 Task: Navigate to the People section in Outlook to view your contacts.
Action: Mouse moved to (27, 108)
Screenshot: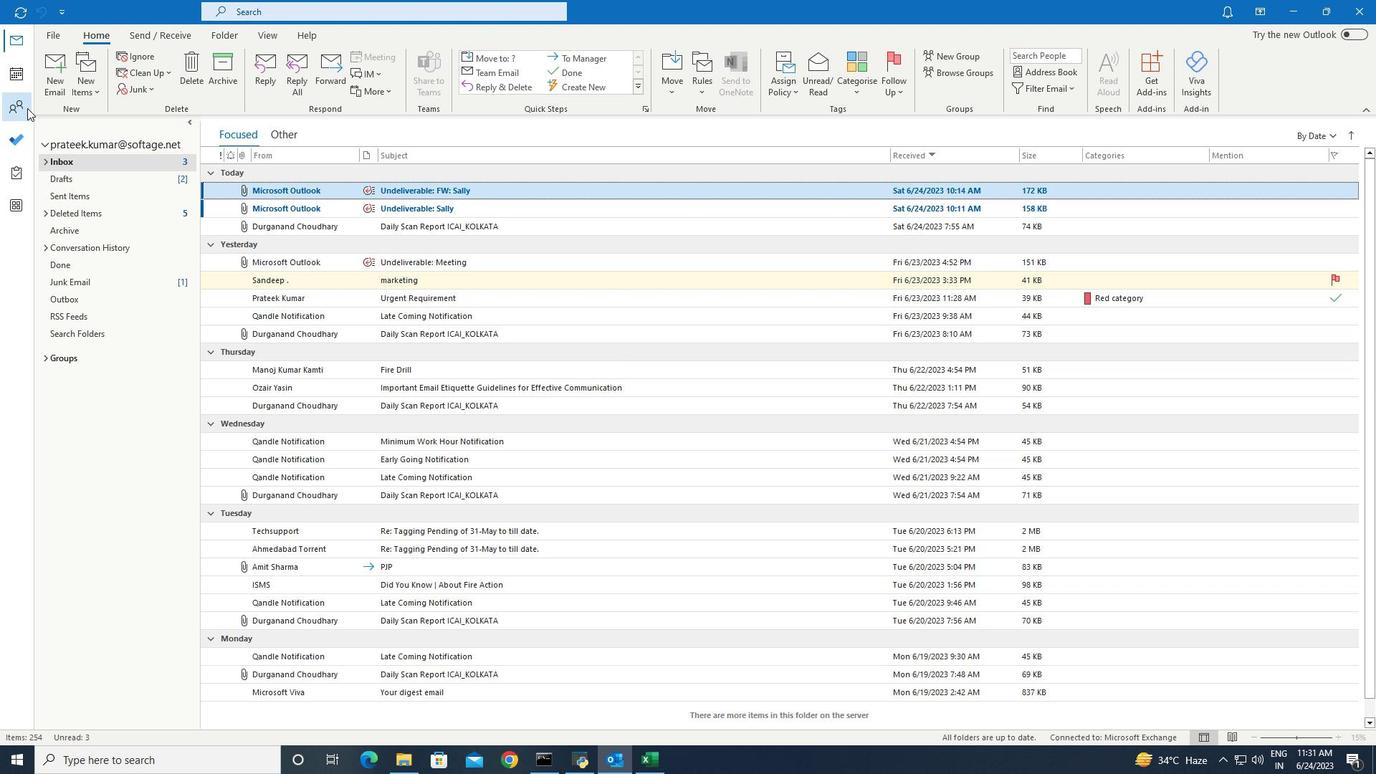
Action: Mouse pressed left at (27, 108)
Screenshot: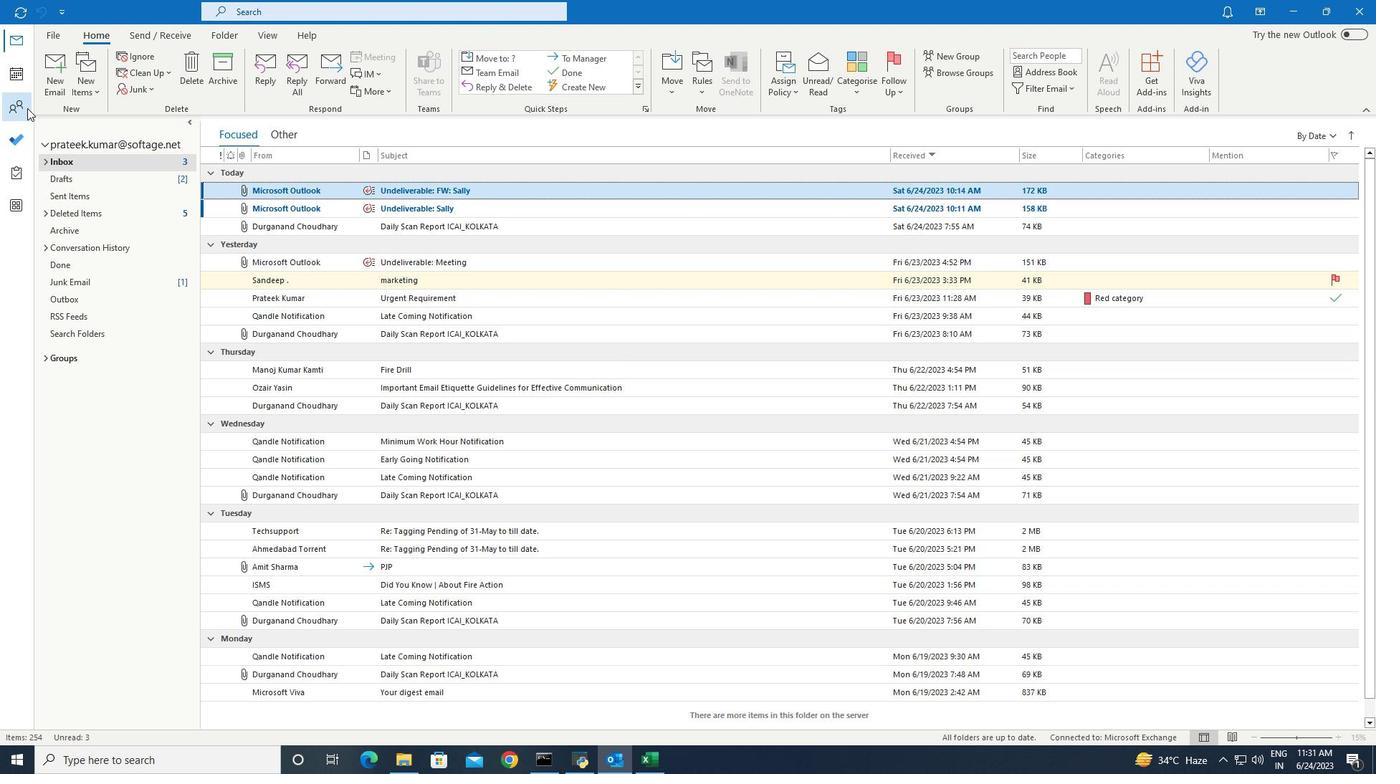 
Action: Mouse moved to (265, 35)
Screenshot: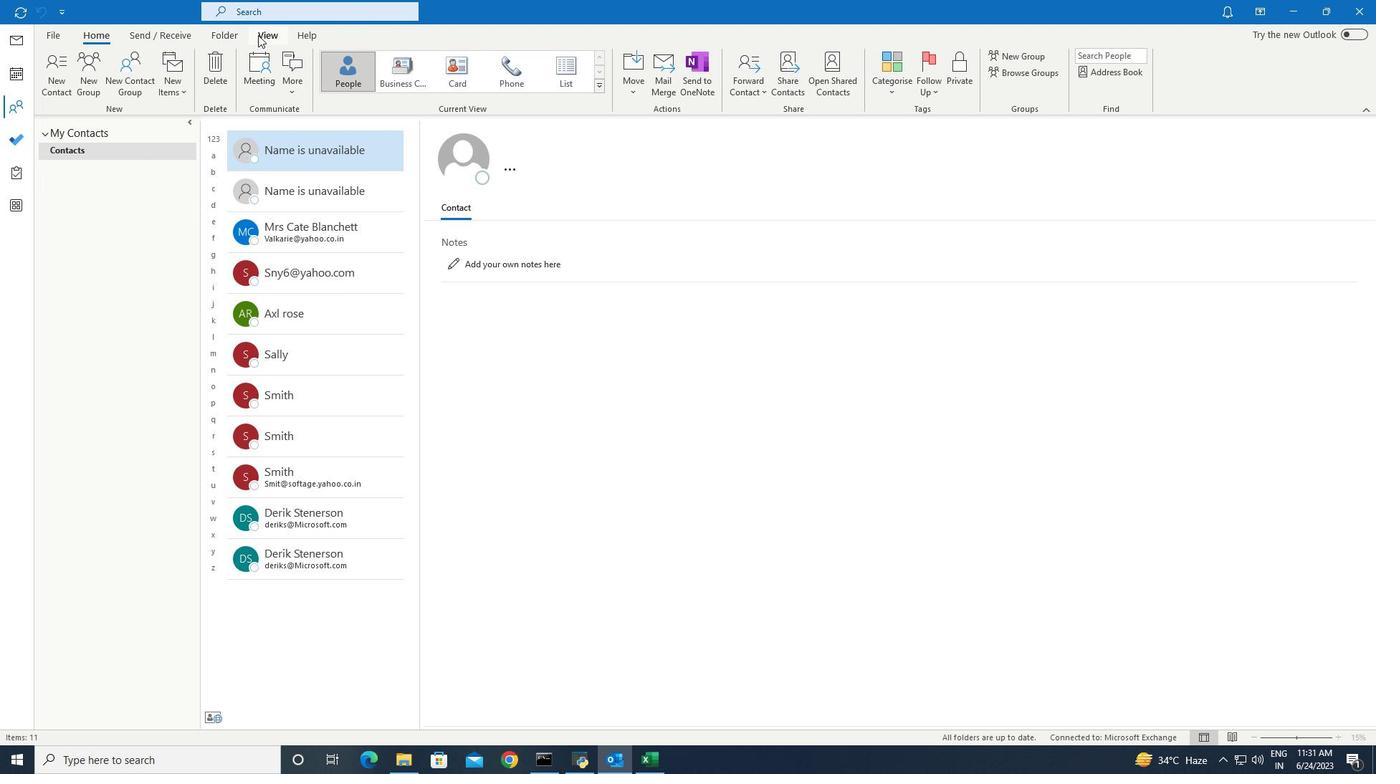 
Action: Mouse pressed left at (265, 35)
Screenshot: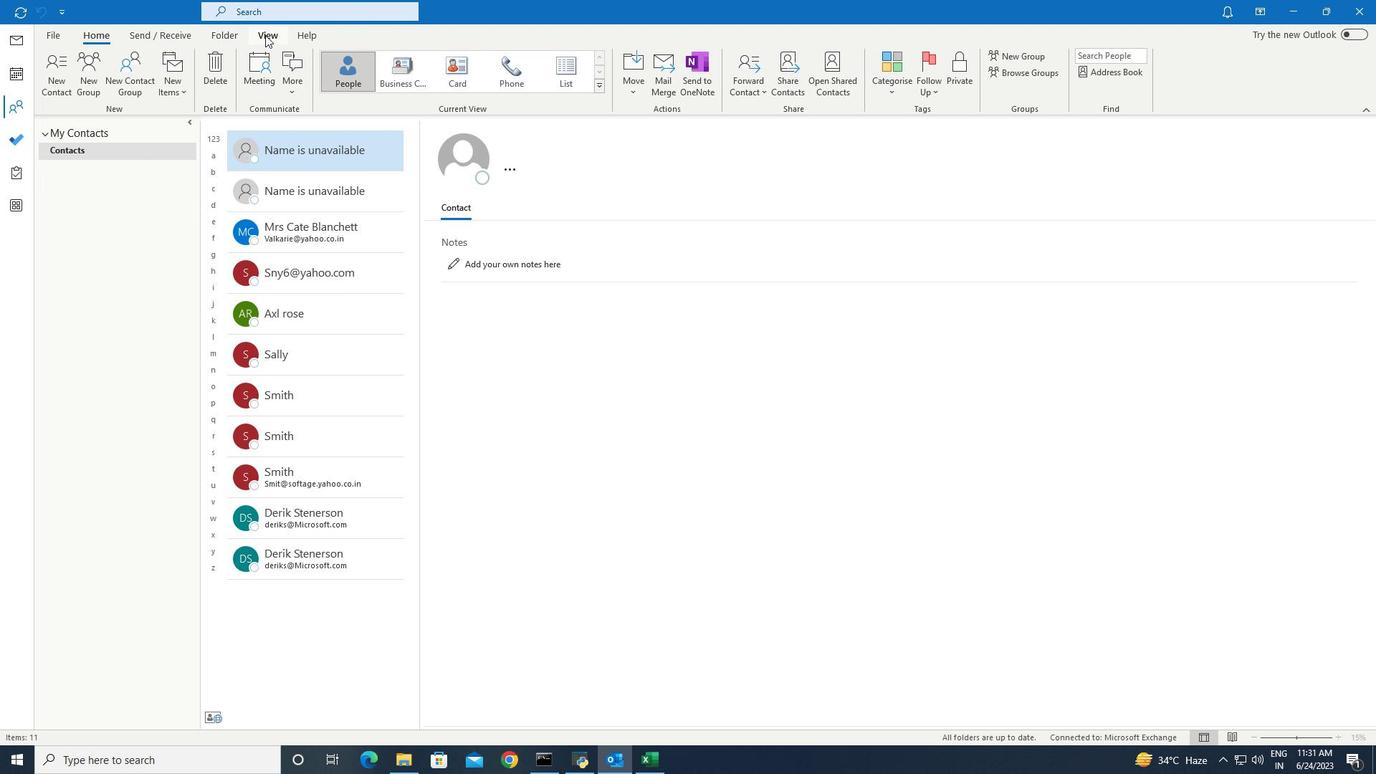 
Action: Mouse moved to (65, 81)
Screenshot: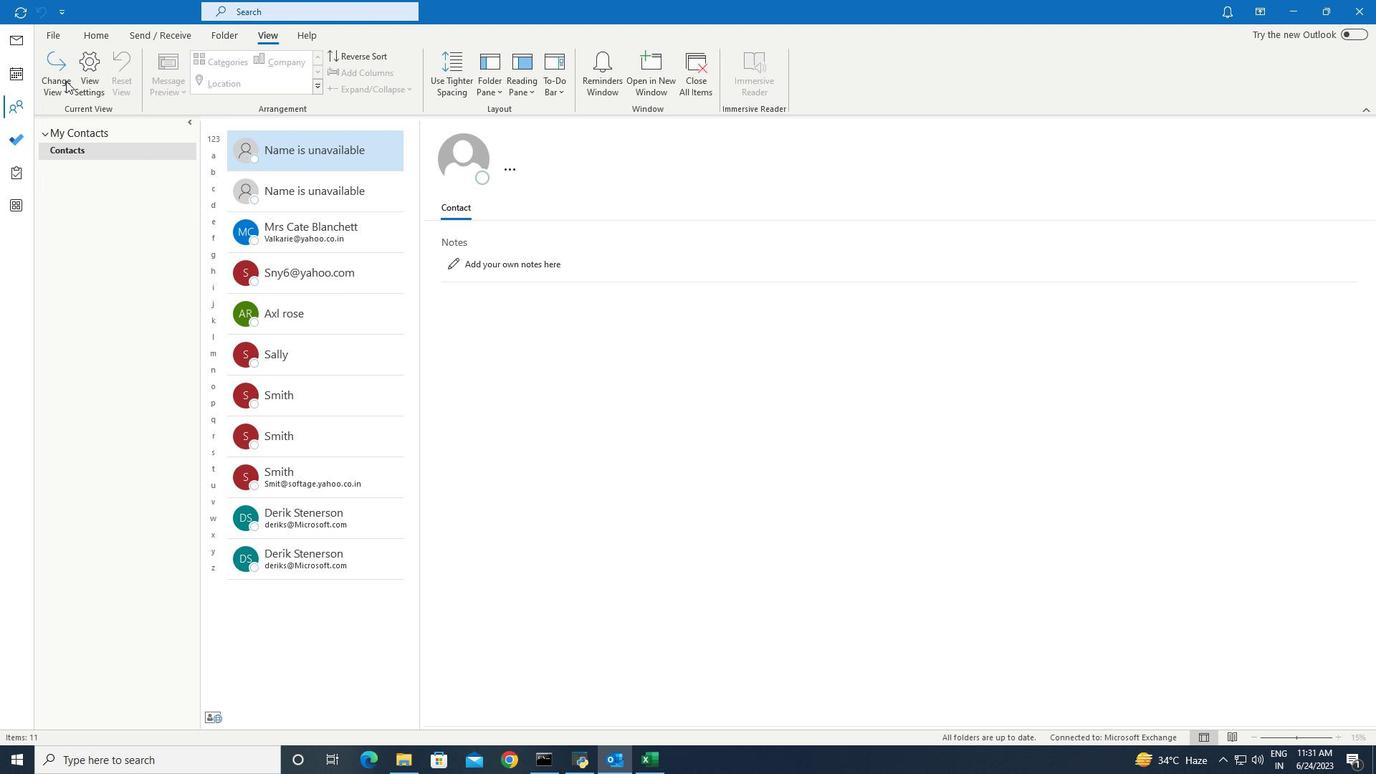 
Action: Mouse pressed left at (65, 81)
Screenshot: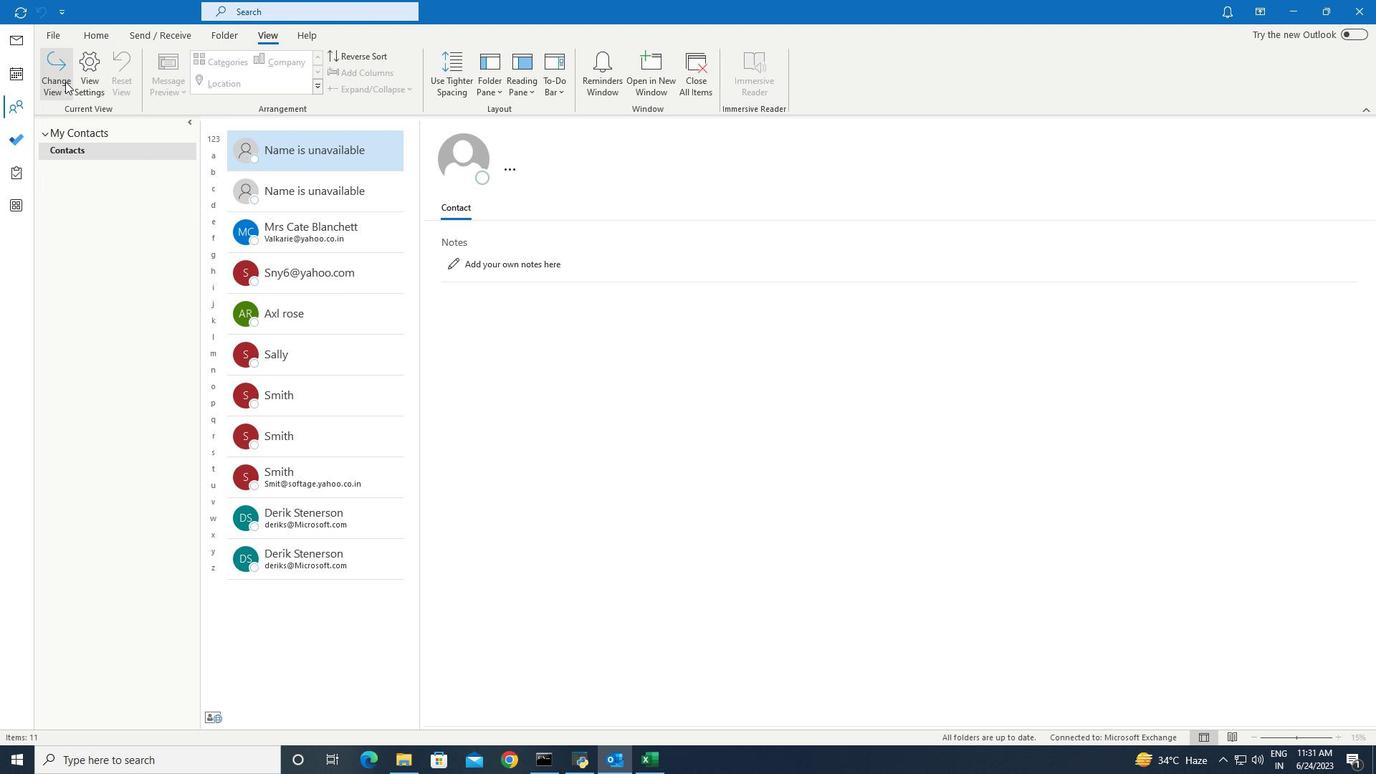 
Action: Mouse moved to (65, 149)
Screenshot: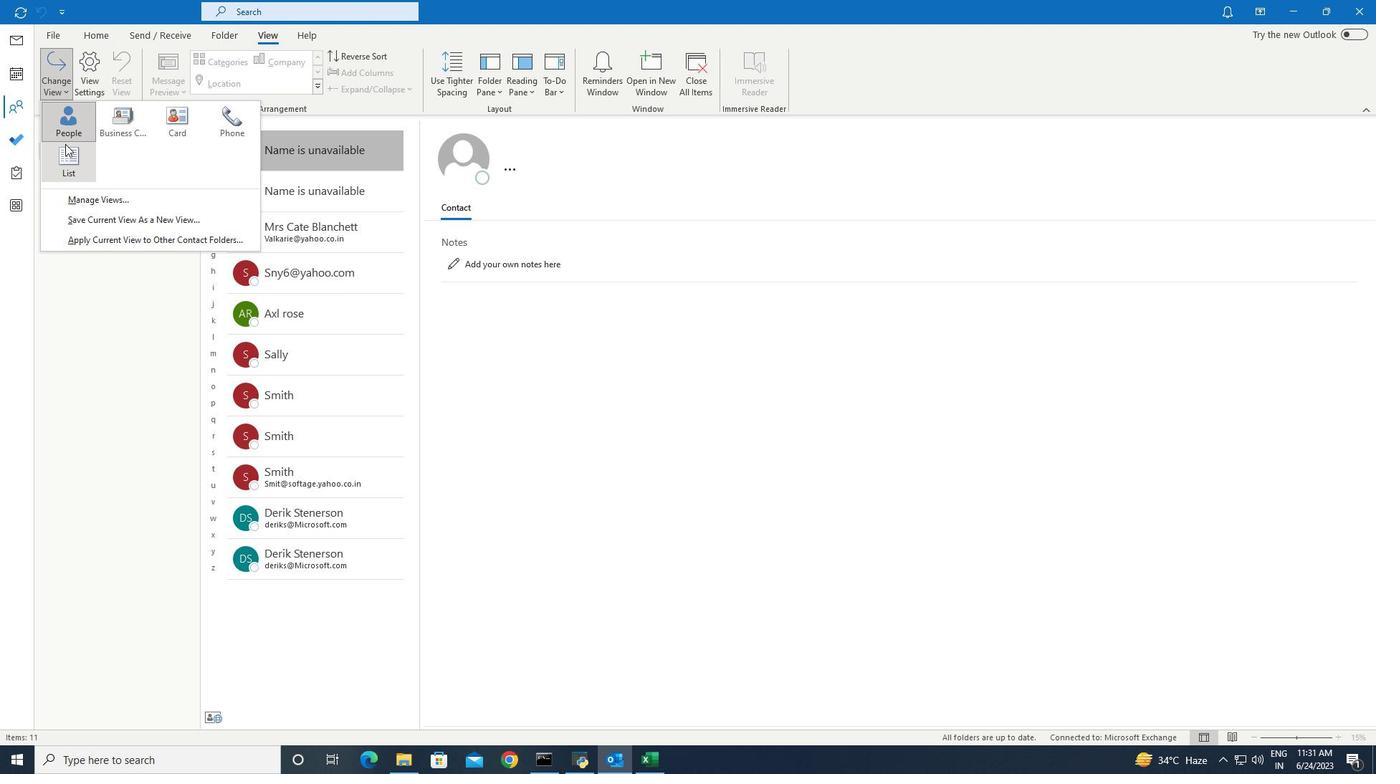 
Action: Mouse pressed left at (65, 149)
Screenshot: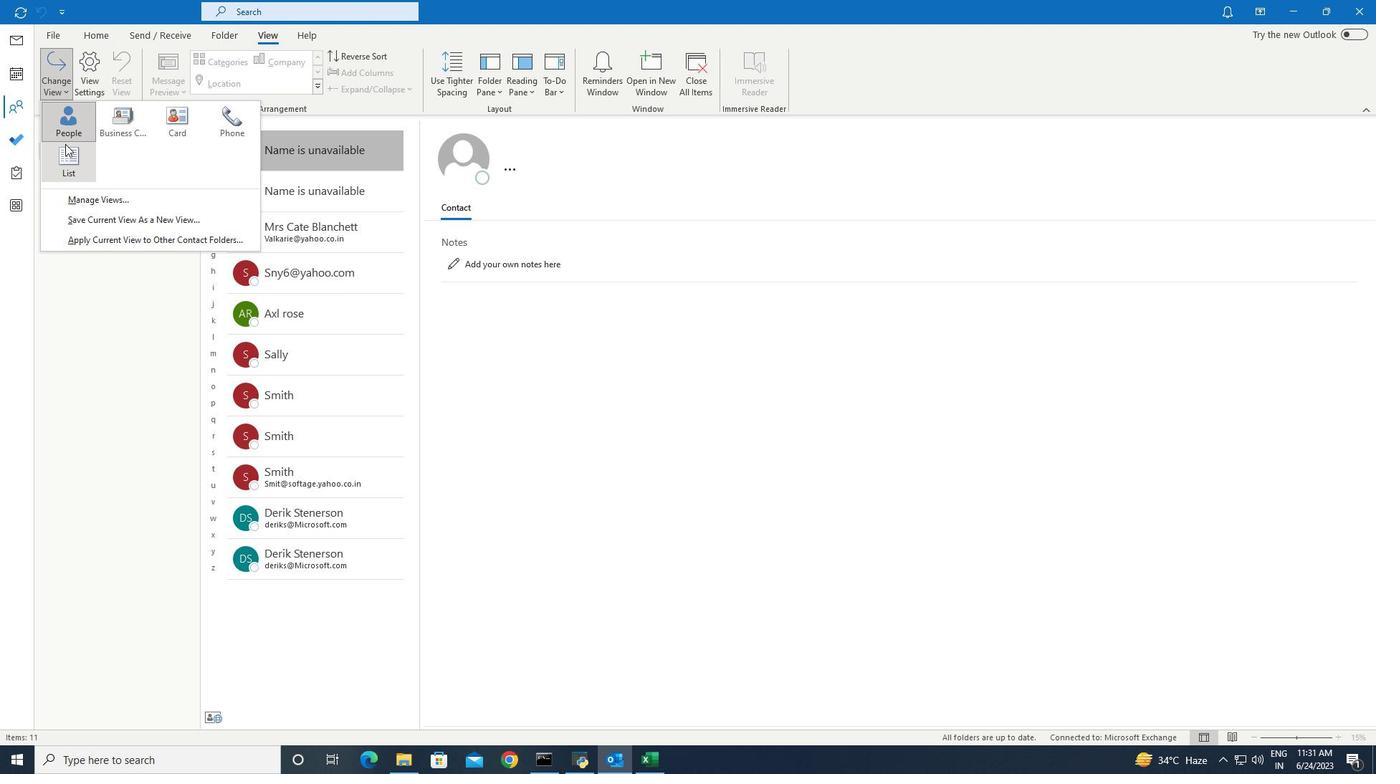 
Action: Mouse moved to (164, 188)
Screenshot: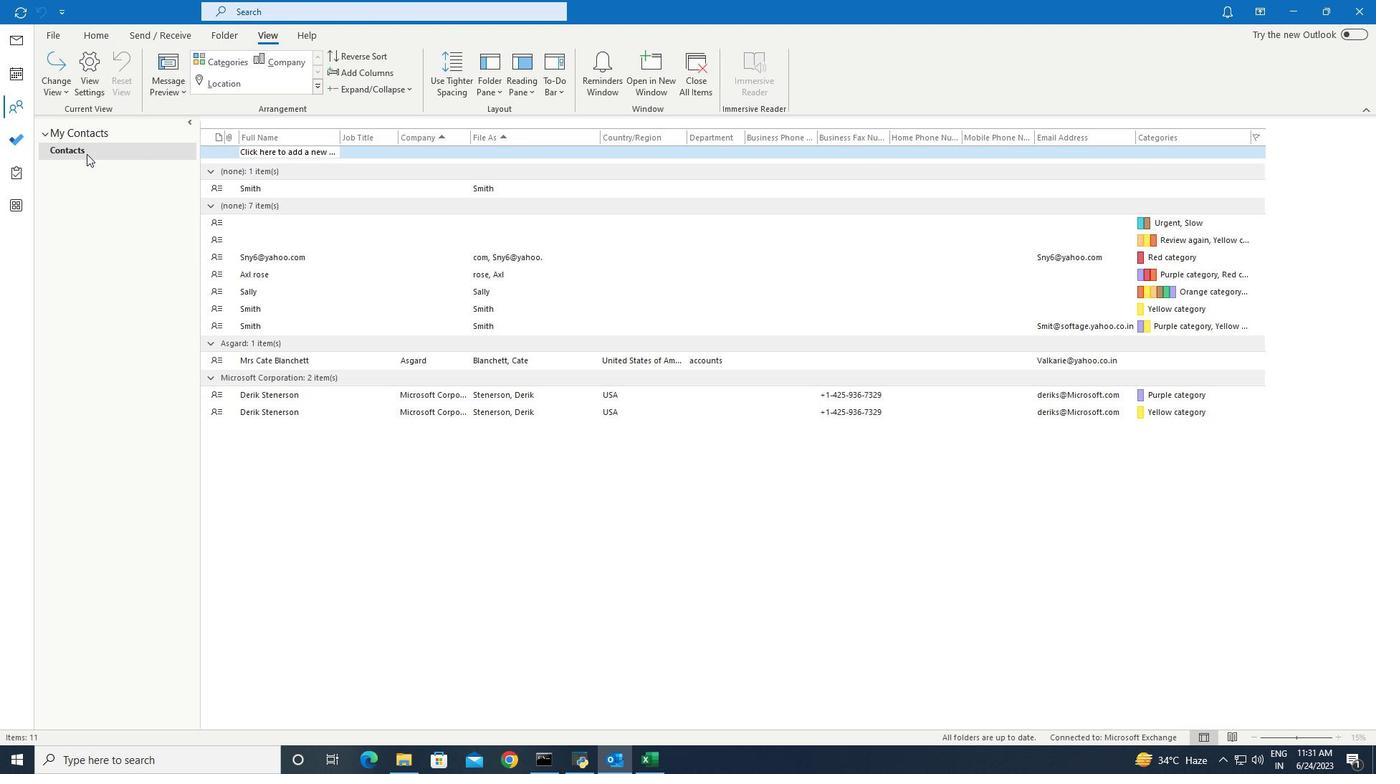 
